 Task: Create a due date automation trigger when advanced on, 2 hours after a card is due add content with a name ending with resume.
Action: Mouse moved to (1335, 97)
Screenshot: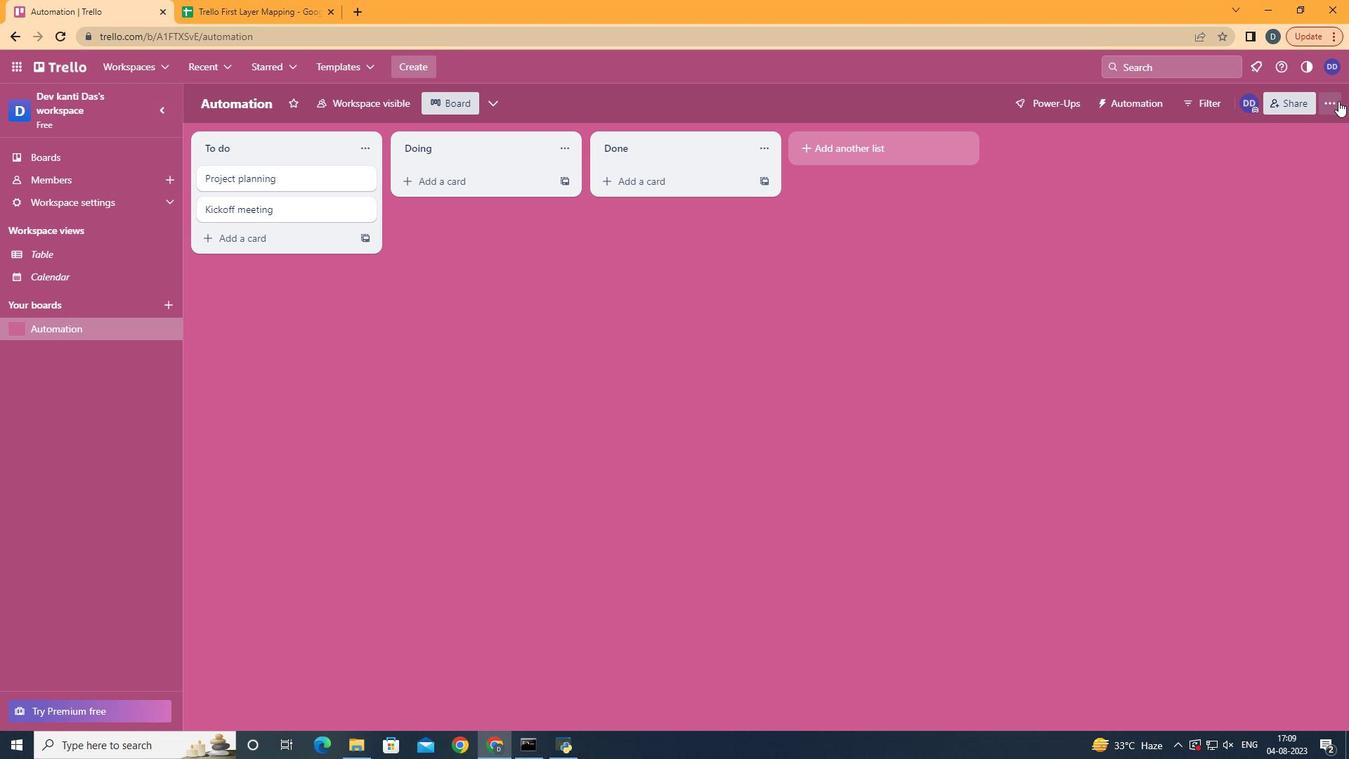 
Action: Mouse pressed left at (1335, 97)
Screenshot: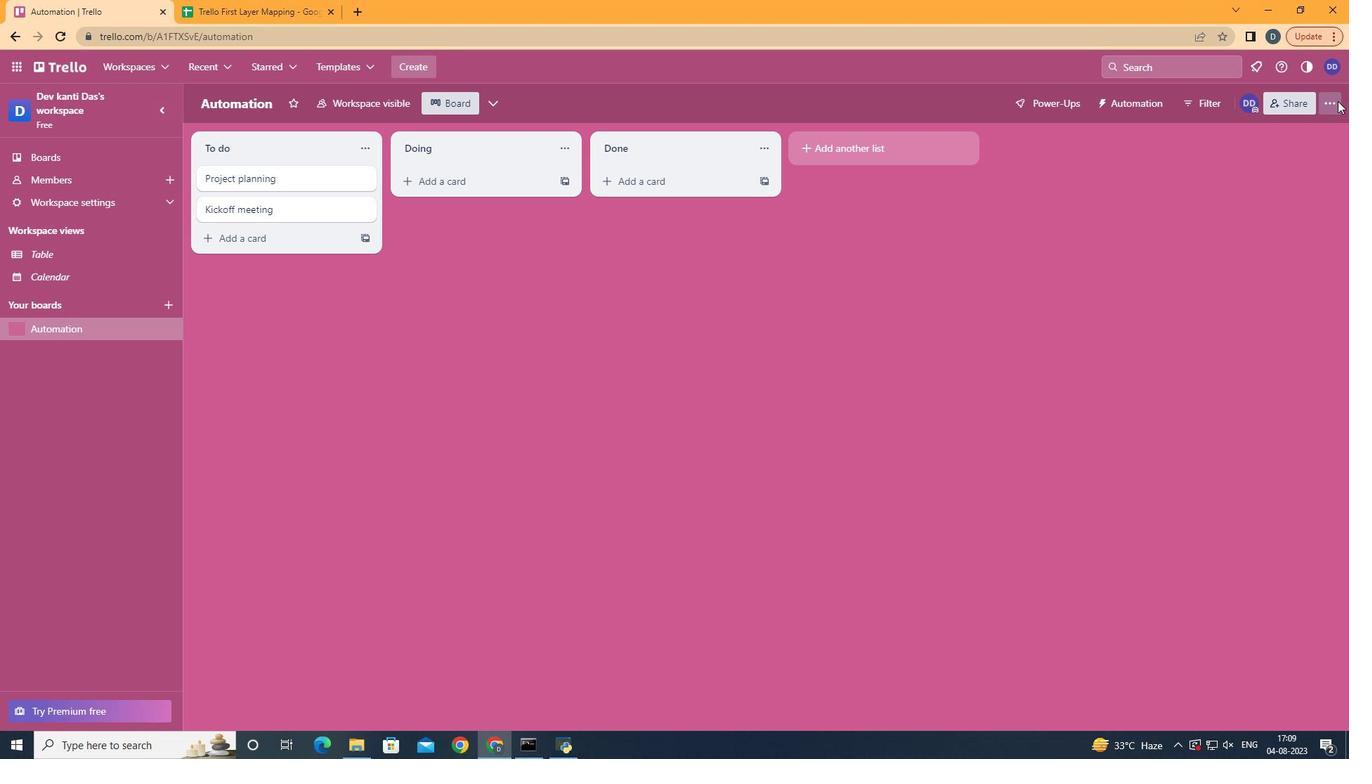 
Action: Mouse moved to (1201, 287)
Screenshot: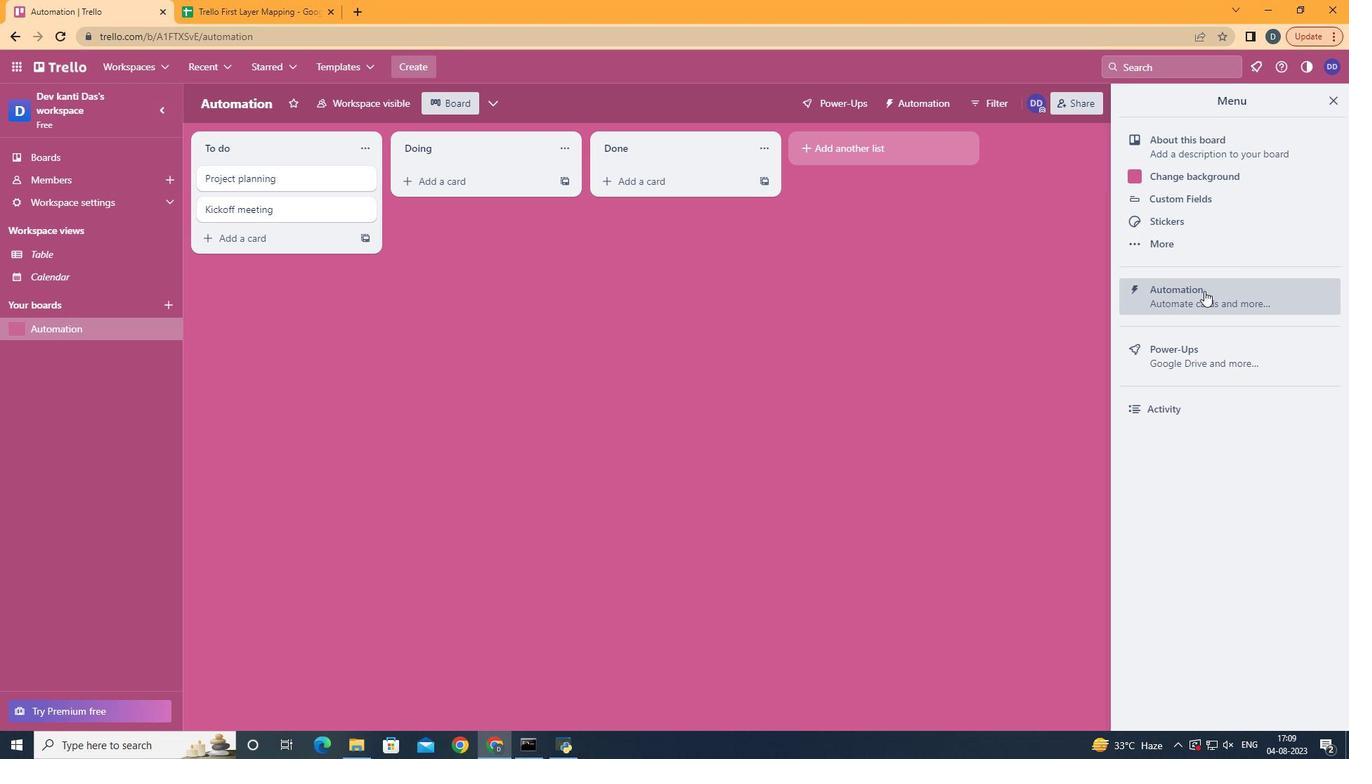 
Action: Mouse pressed left at (1201, 287)
Screenshot: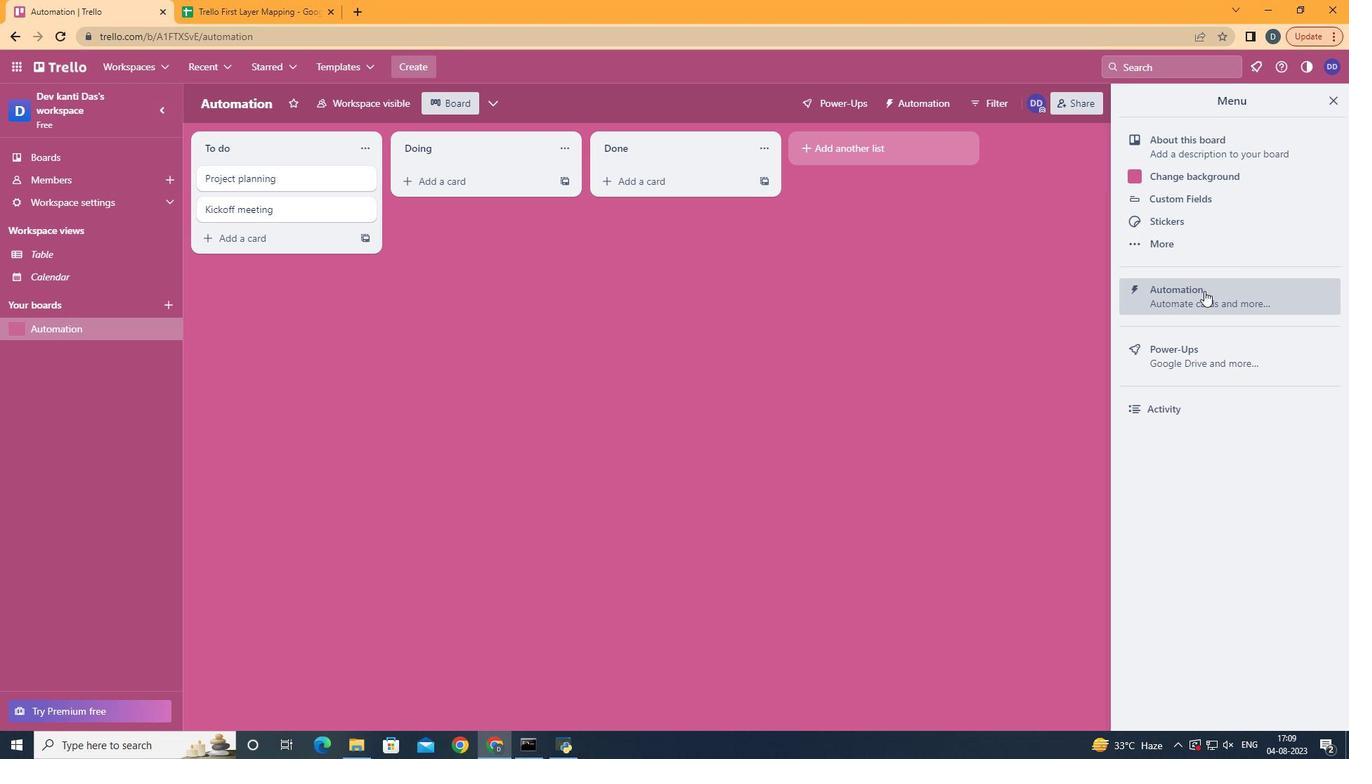 
Action: Mouse moved to (274, 281)
Screenshot: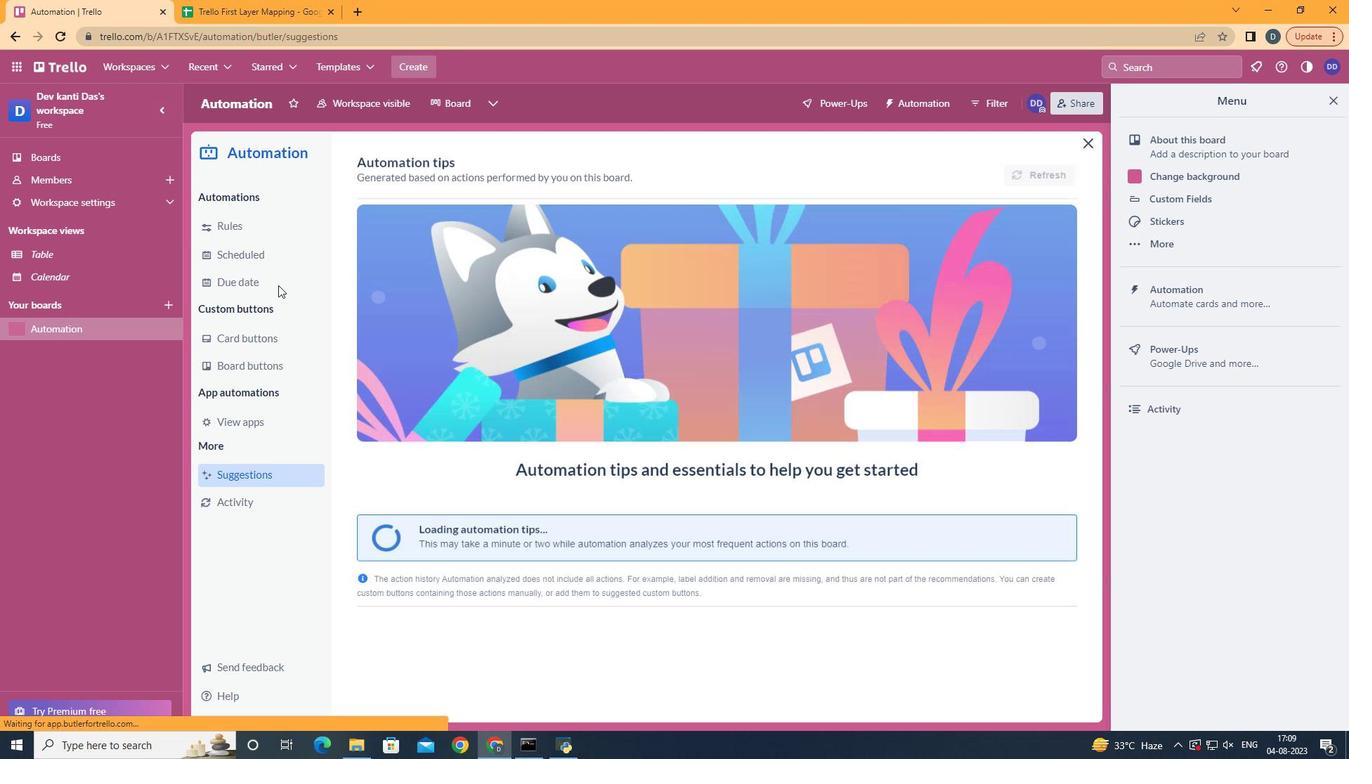 
Action: Mouse pressed left at (274, 281)
Screenshot: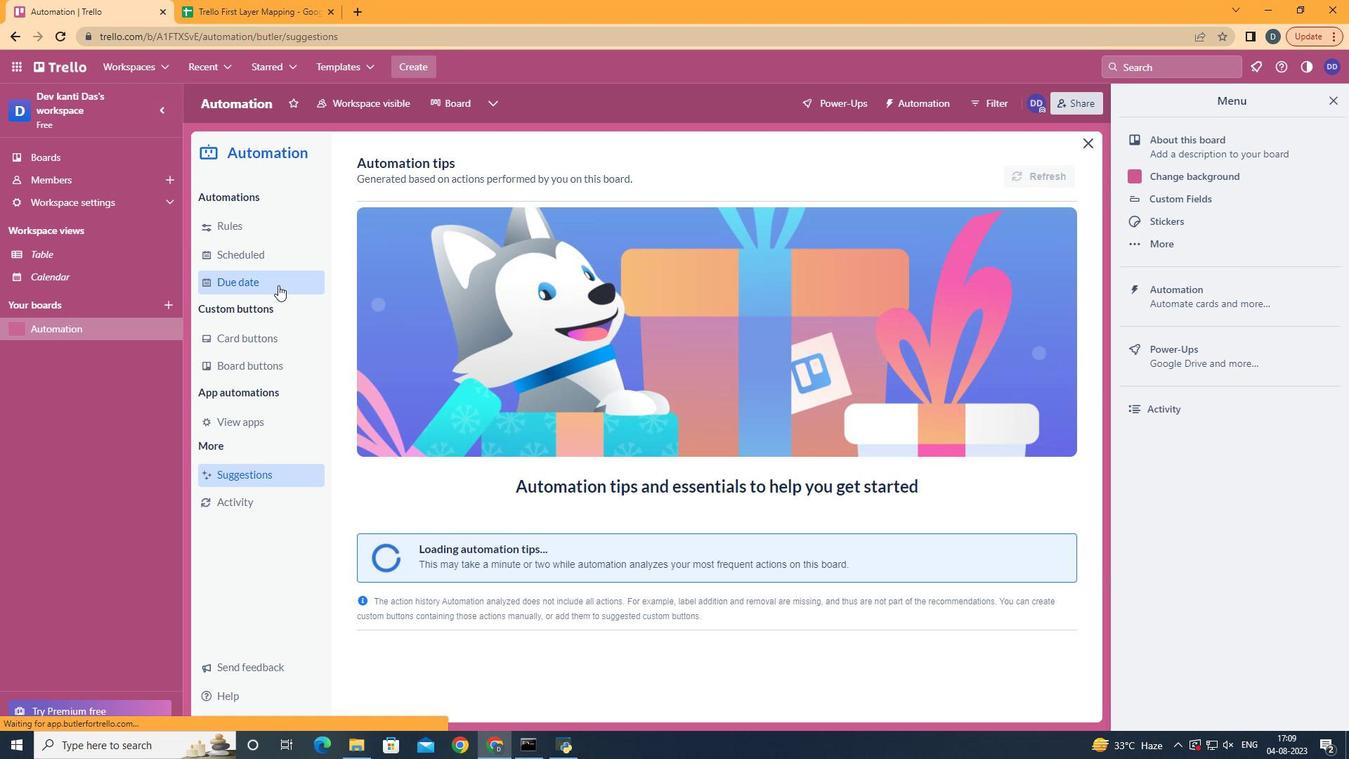 
Action: Mouse moved to (984, 163)
Screenshot: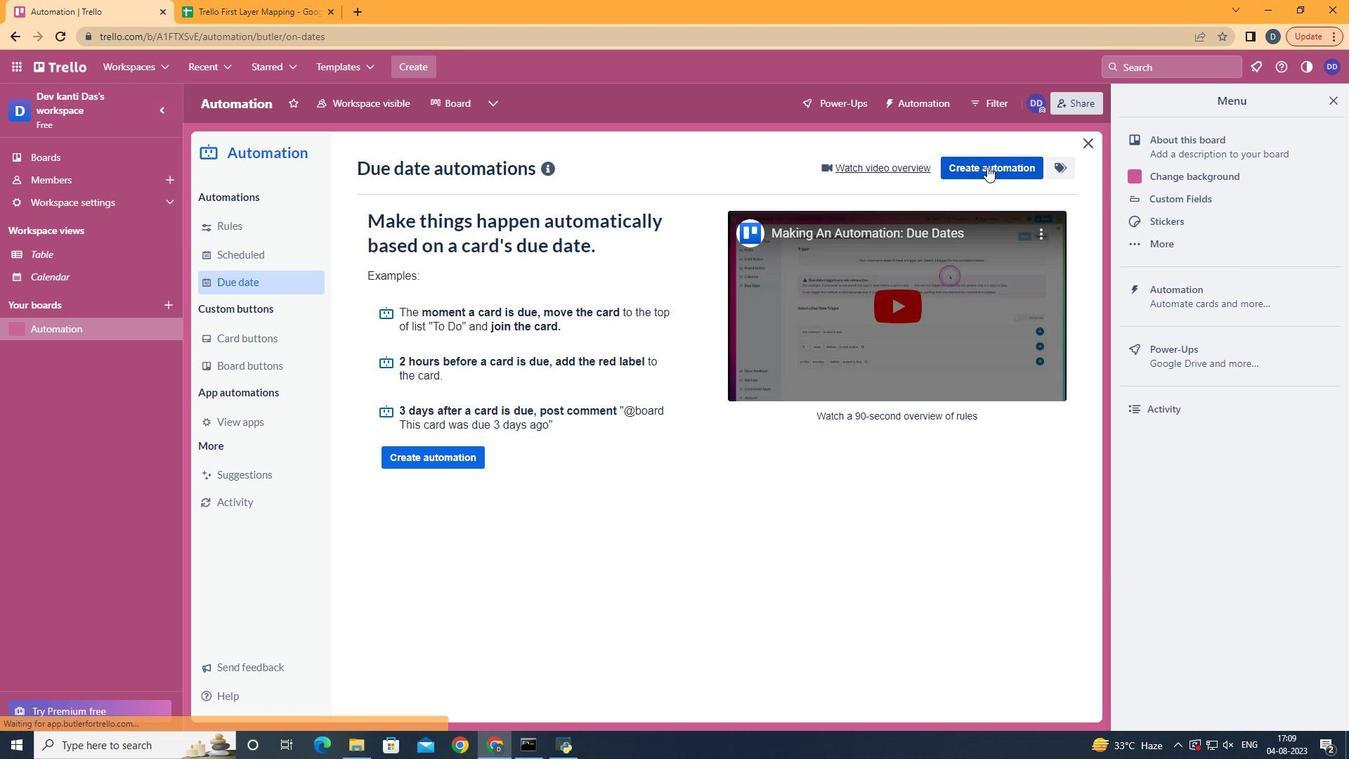 
Action: Mouse pressed left at (984, 163)
Screenshot: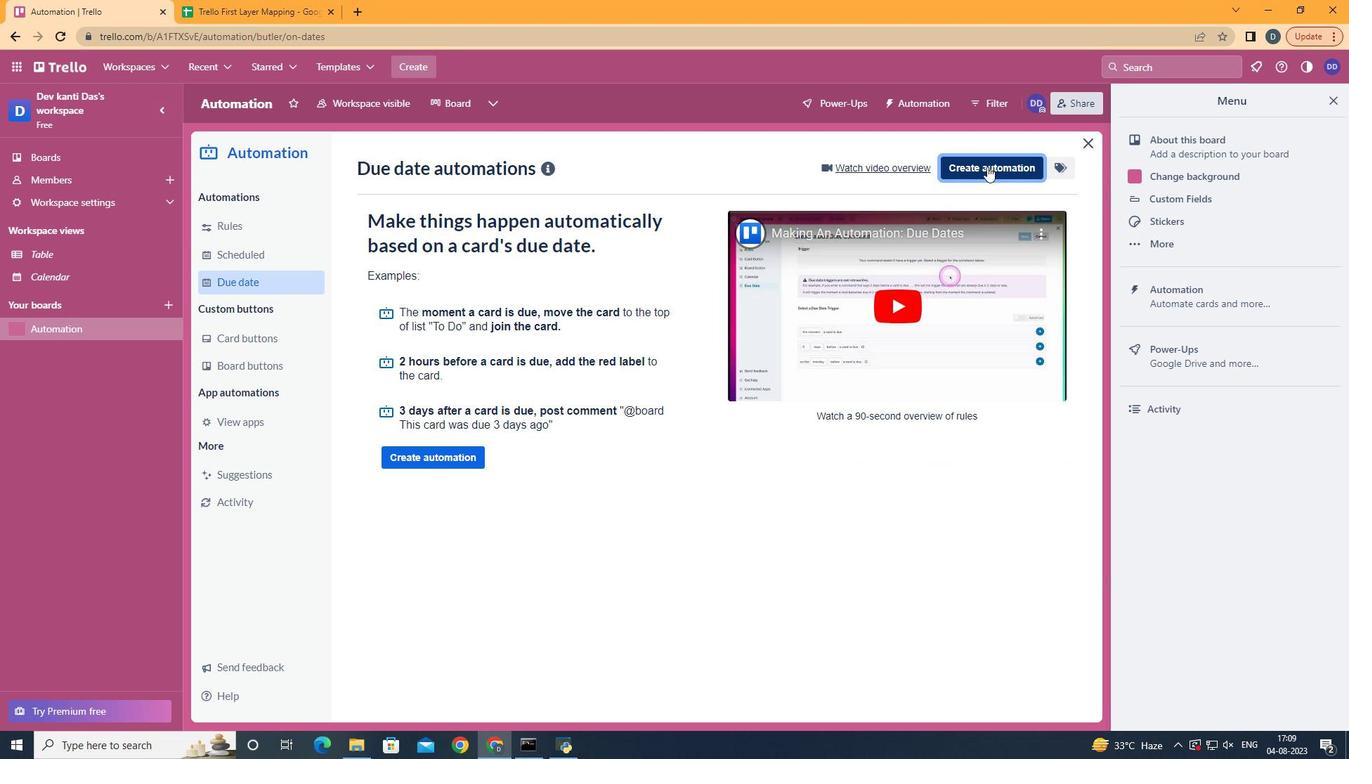 
Action: Mouse moved to (643, 303)
Screenshot: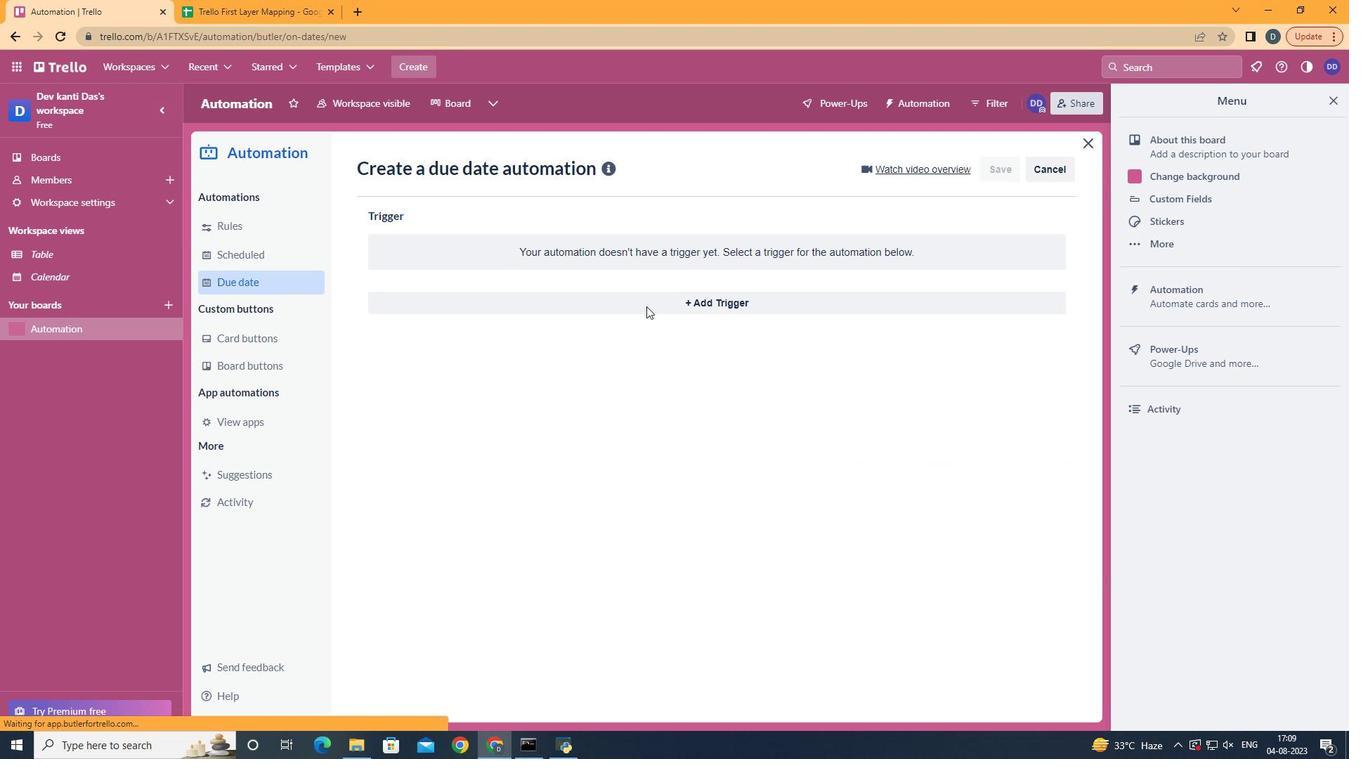 
Action: Mouse pressed left at (643, 303)
Screenshot: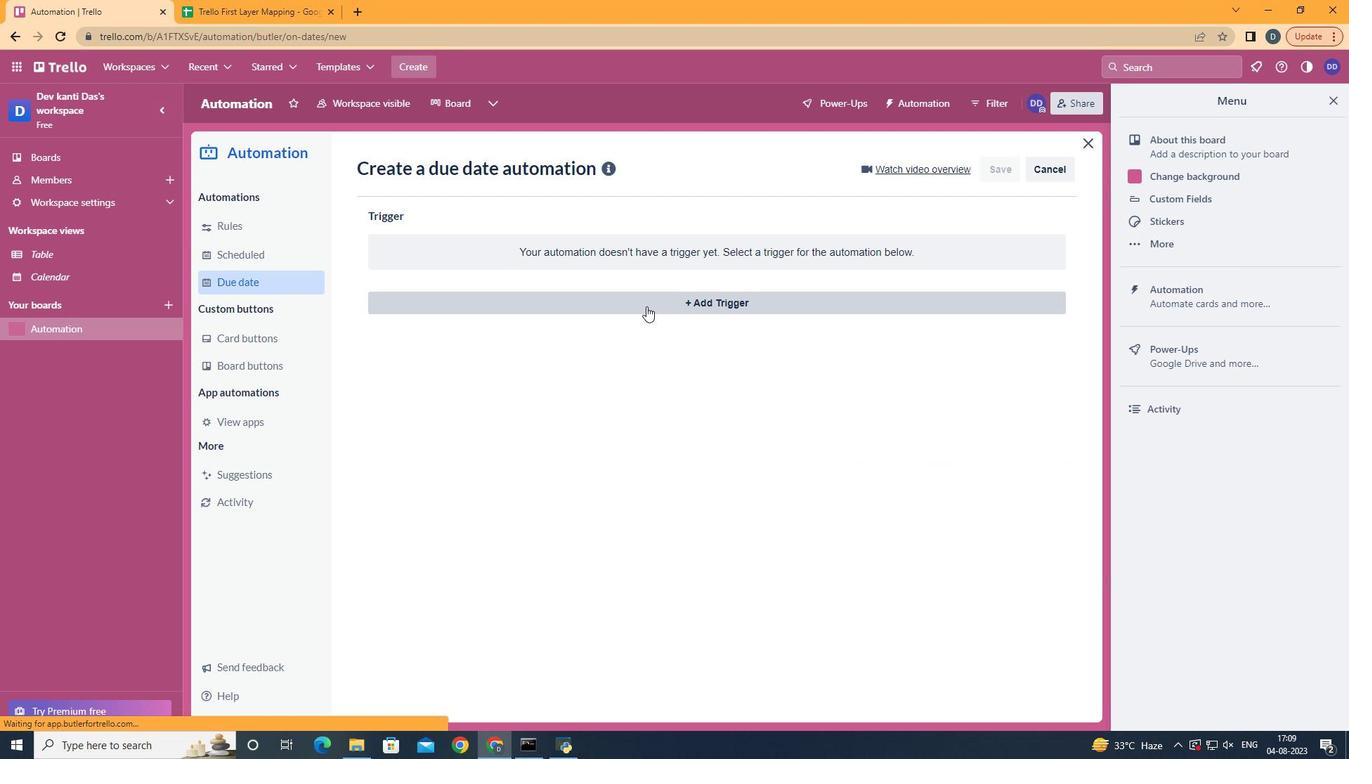 
Action: Mouse moved to (445, 594)
Screenshot: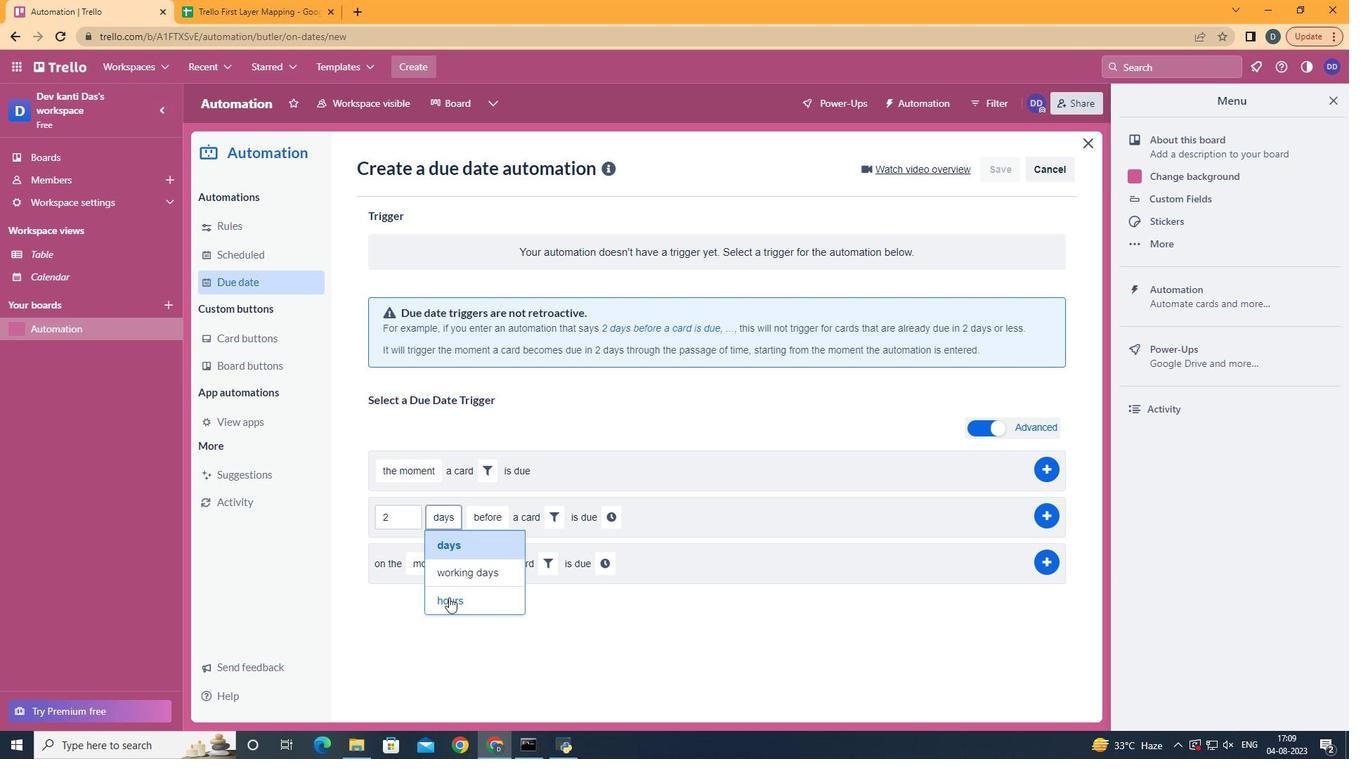 
Action: Mouse pressed left at (445, 594)
Screenshot: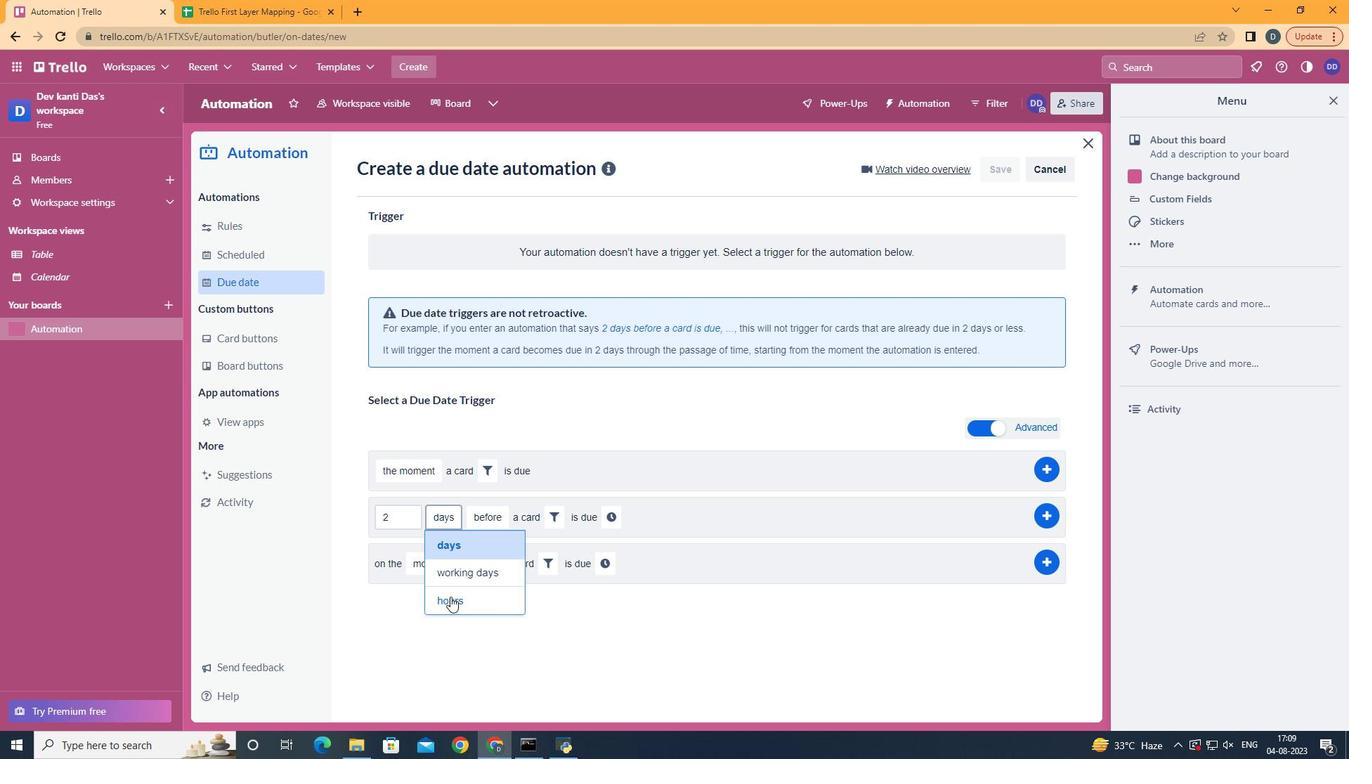
Action: Mouse moved to (494, 573)
Screenshot: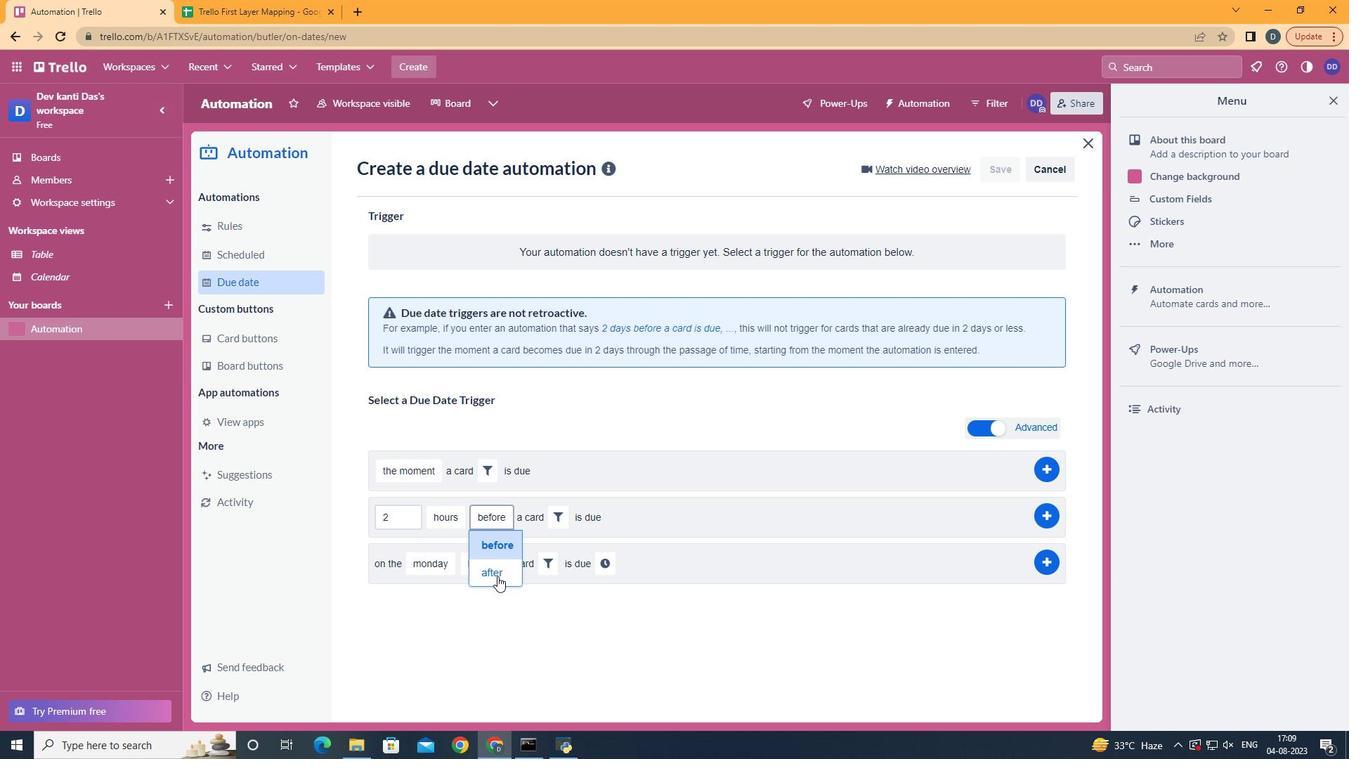 
Action: Mouse pressed left at (494, 573)
Screenshot: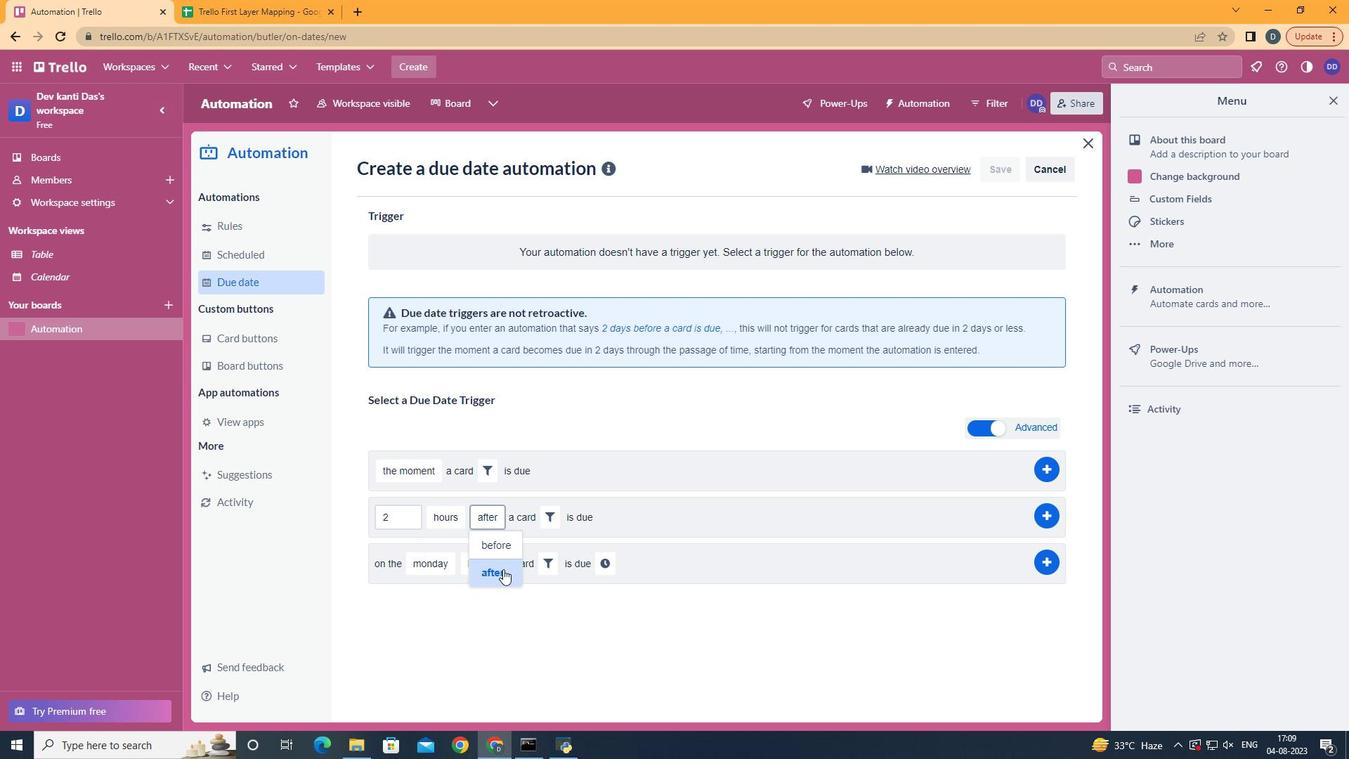 
Action: Mouse moved to (543, 529)
Screenshot: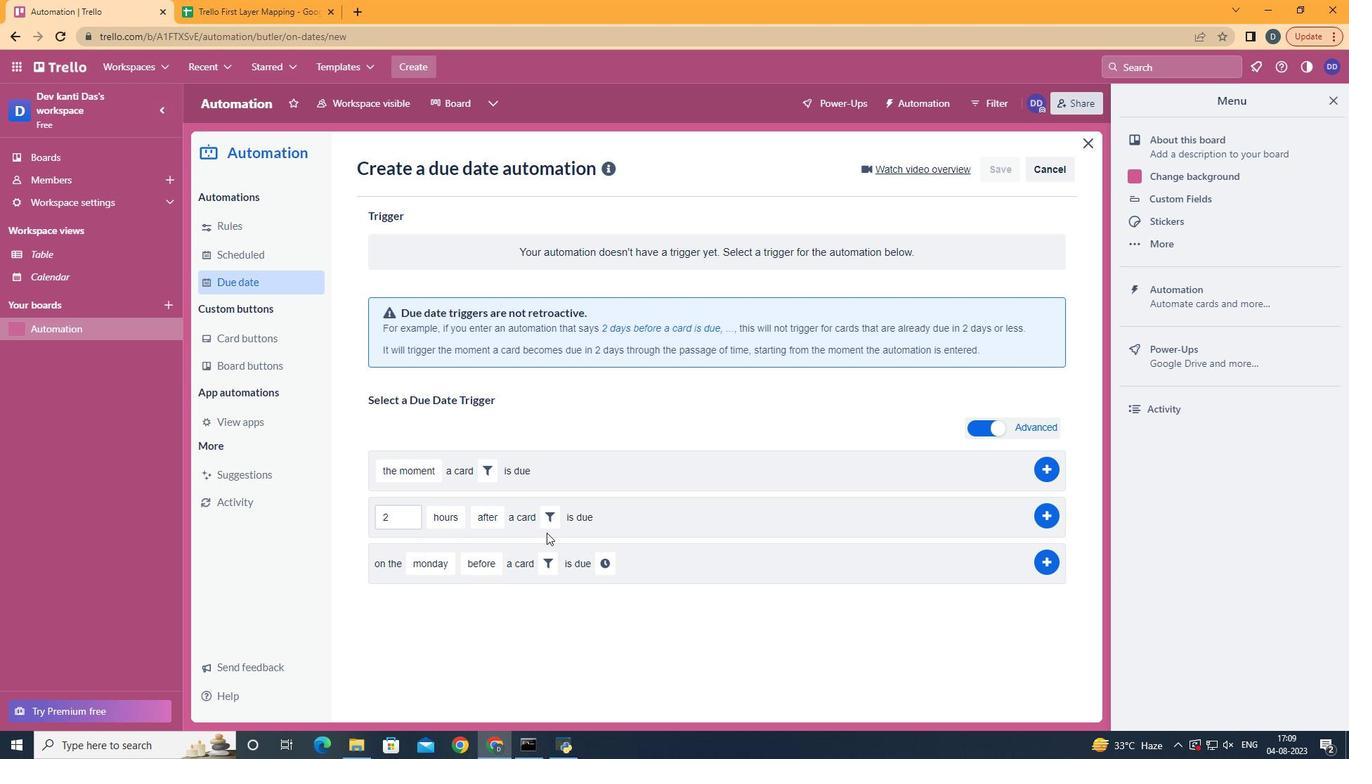 
Action: Mouse pressed left at (543, 529)
Screenshot: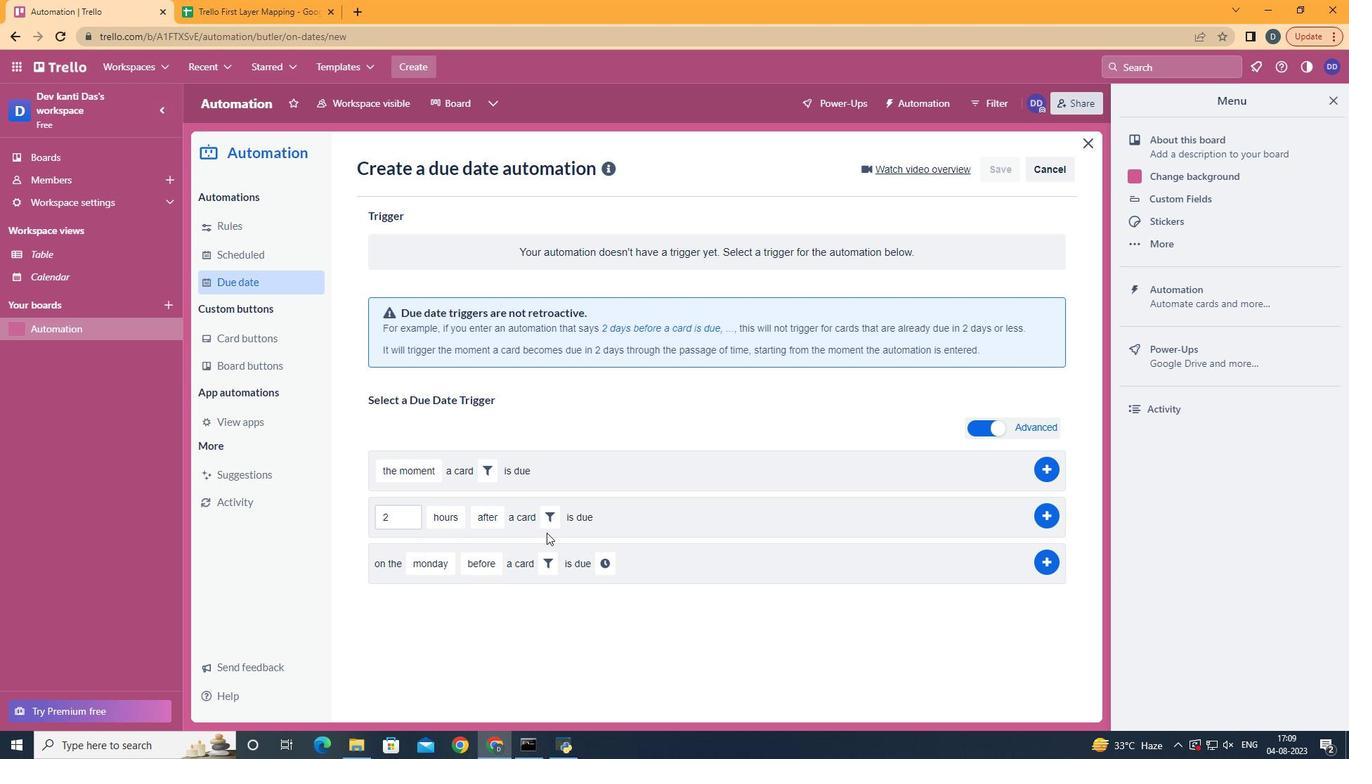 
Action: Mouse moved to (547, 519)
Screenshot: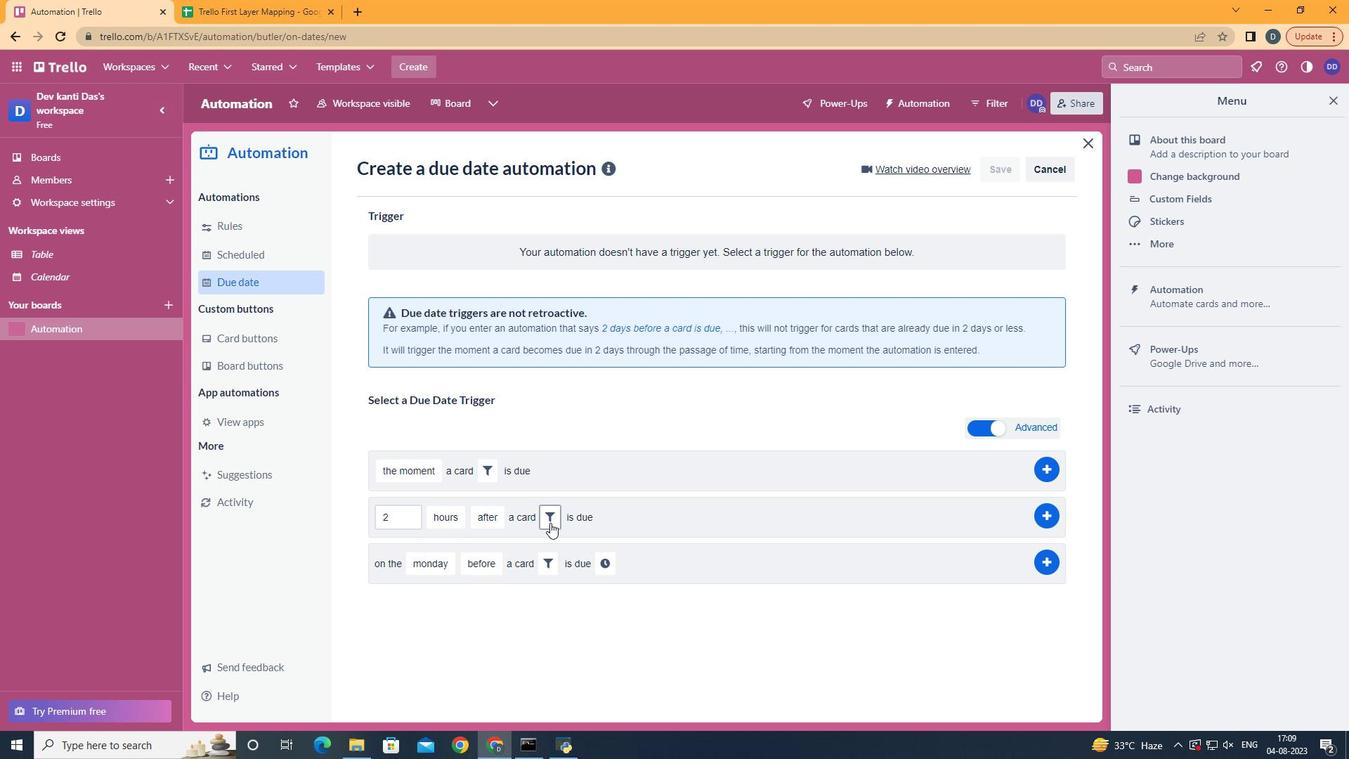 
Action: Mouse pressed left at (547, 519)
Screenshot: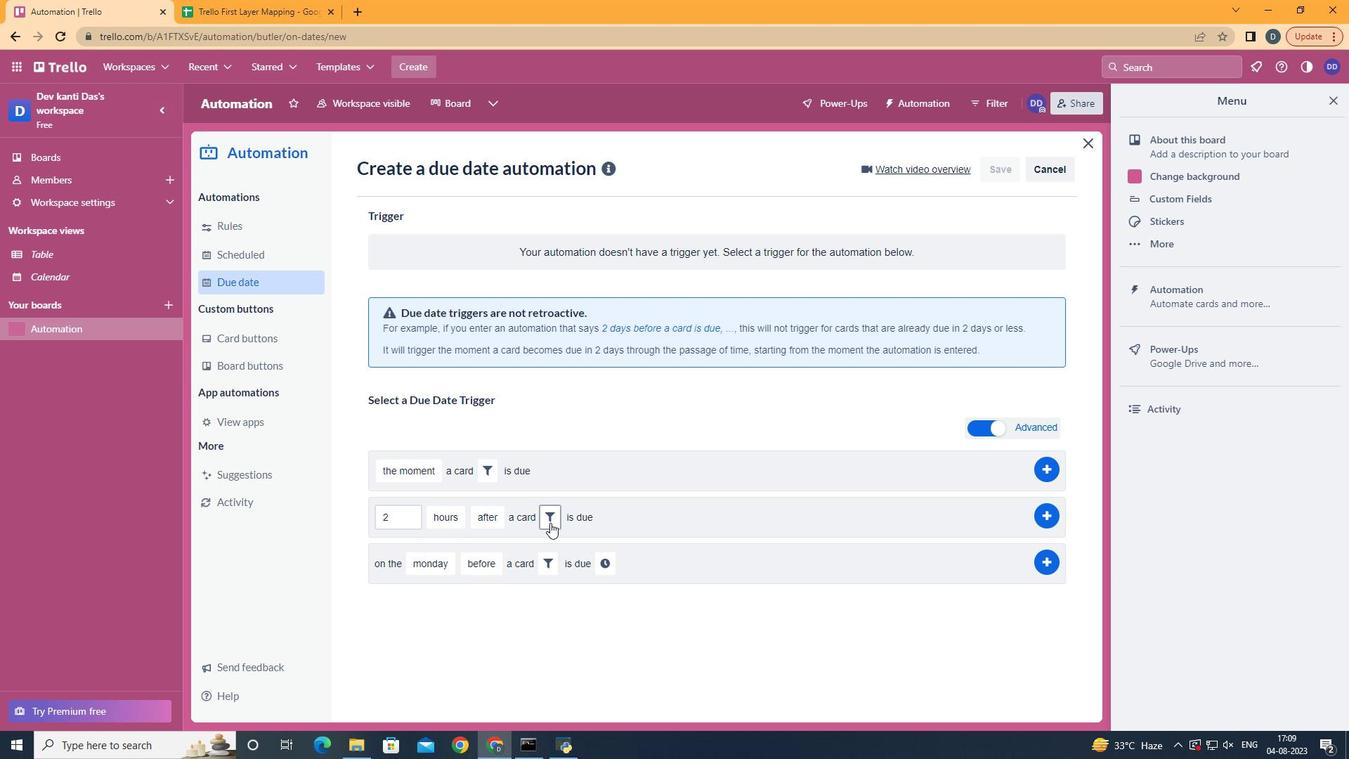 
Action: Mouse moved to (734, 558)
Screenshot: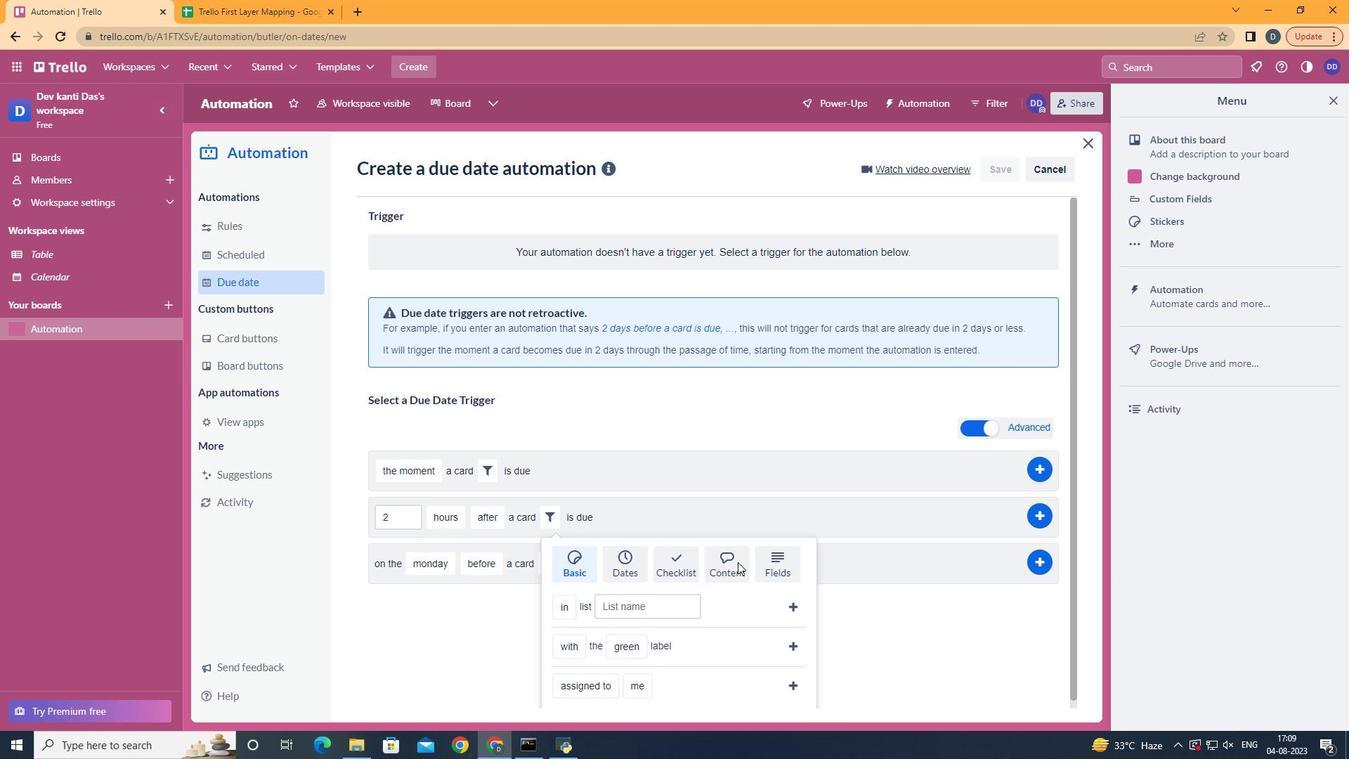 
Action: Mouse pressed left at (734, 558)
Screenshot: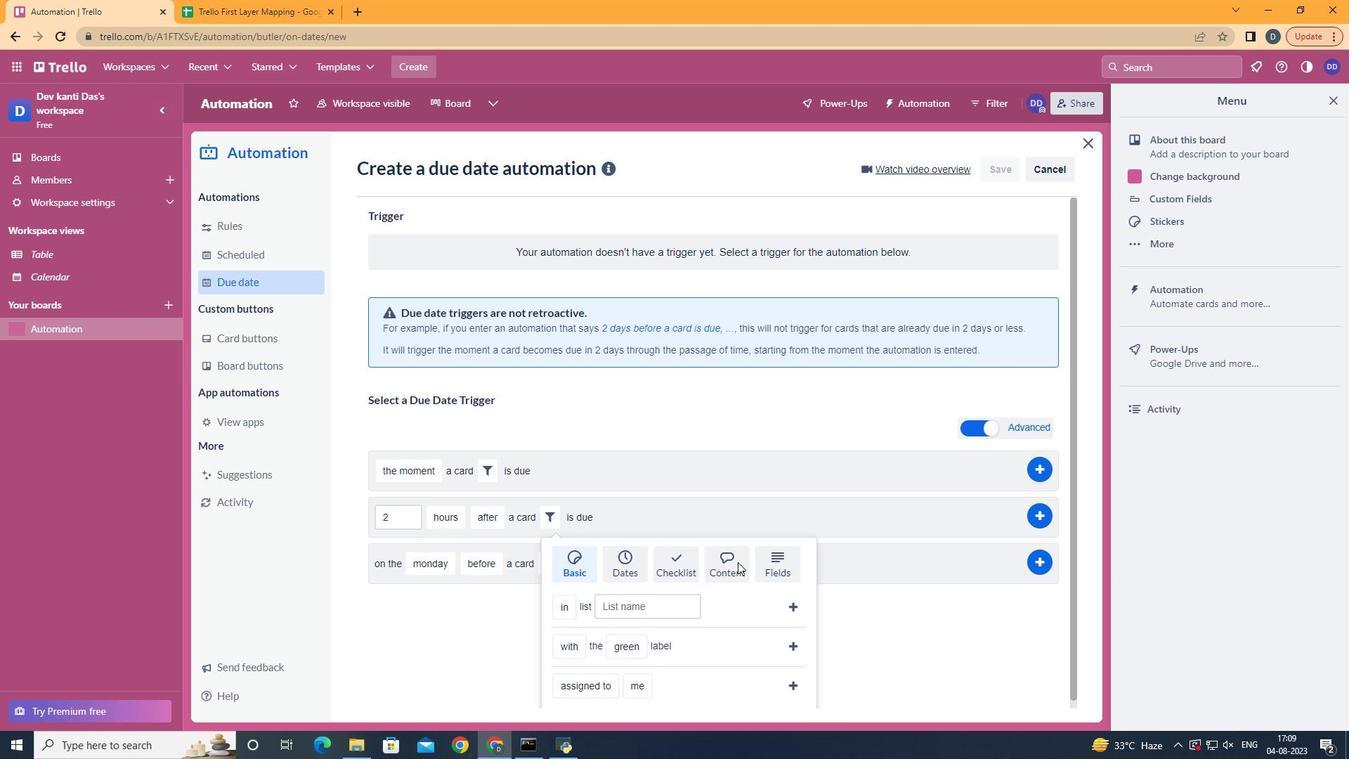 
Action: Mouse moved to (594, 626)
Screenshot: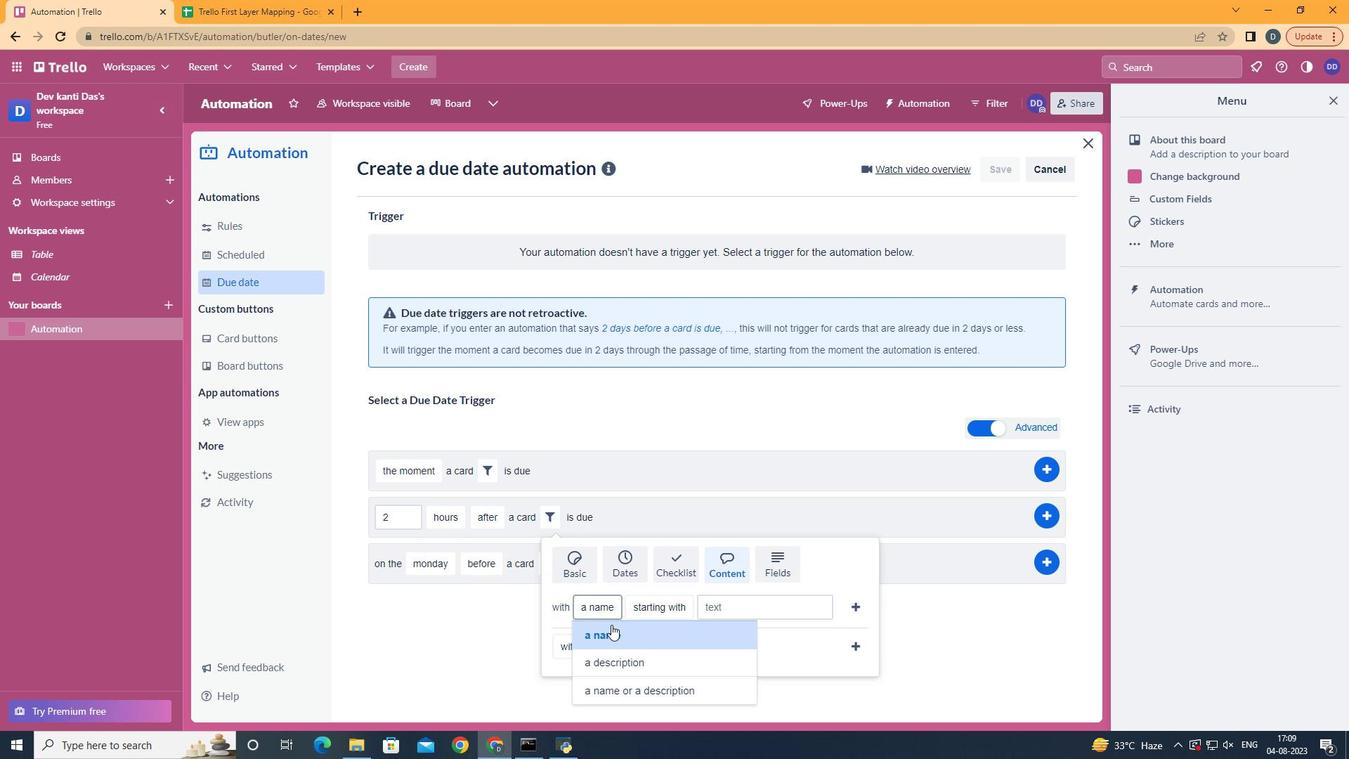 
Action: Mouse pressed left at (594, 626)
Screenshot: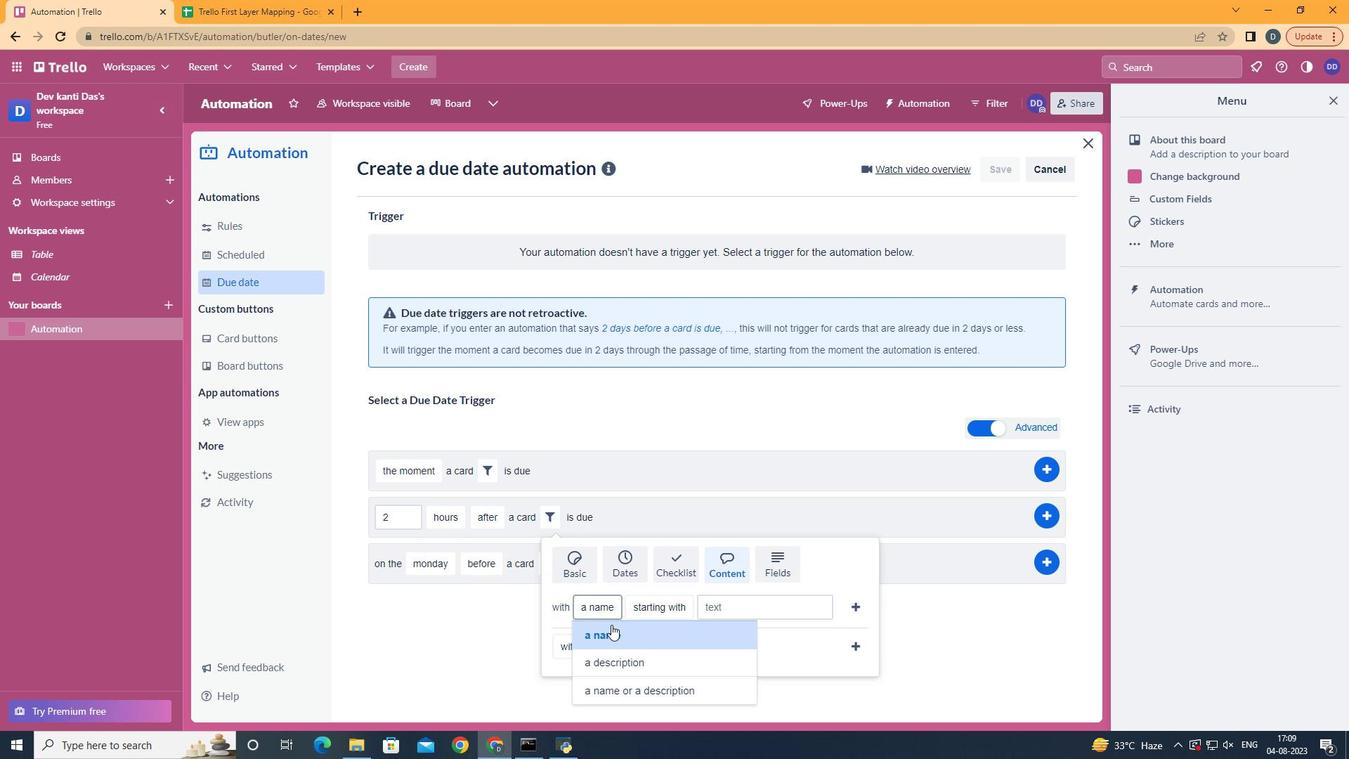 
Action: Mouse moved to (689, 470)
Screenshot: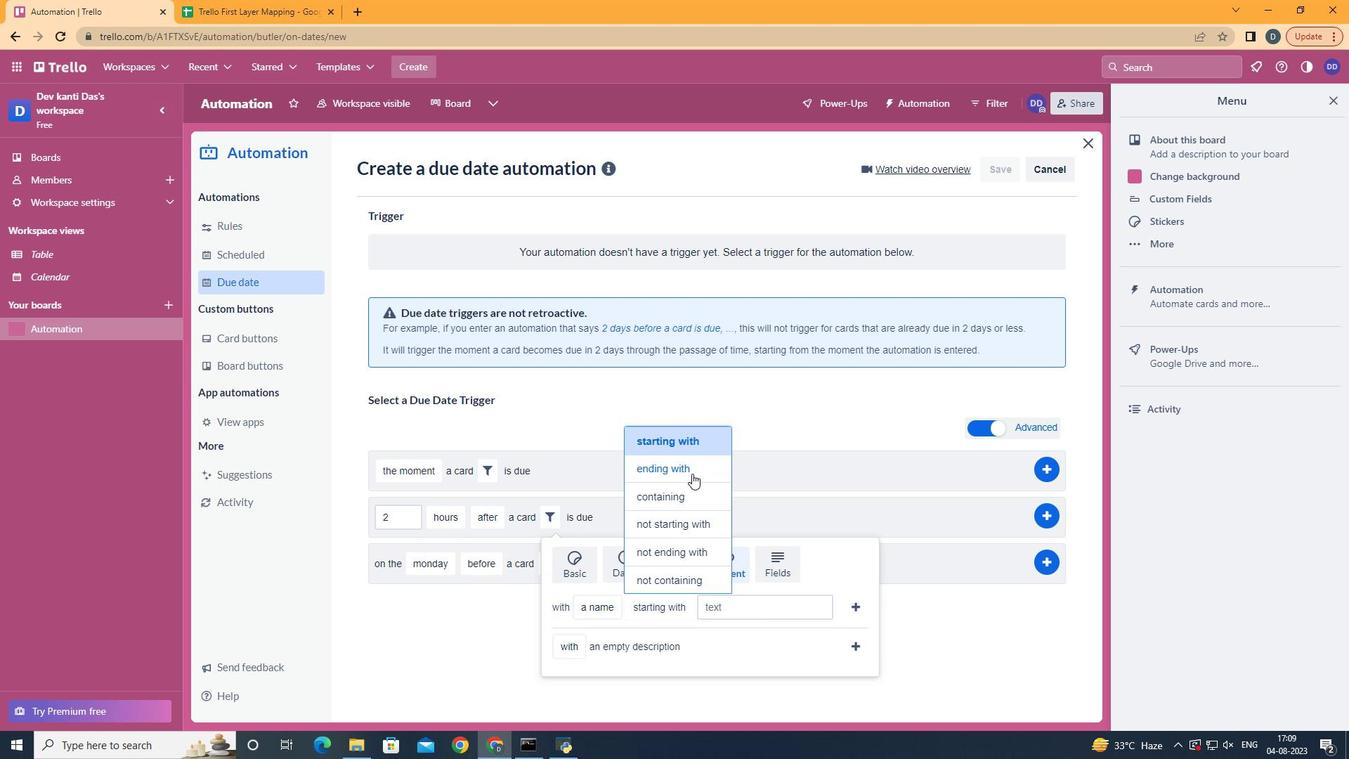 
Action: Mouse pressed left at (689, 470)
Screenshot: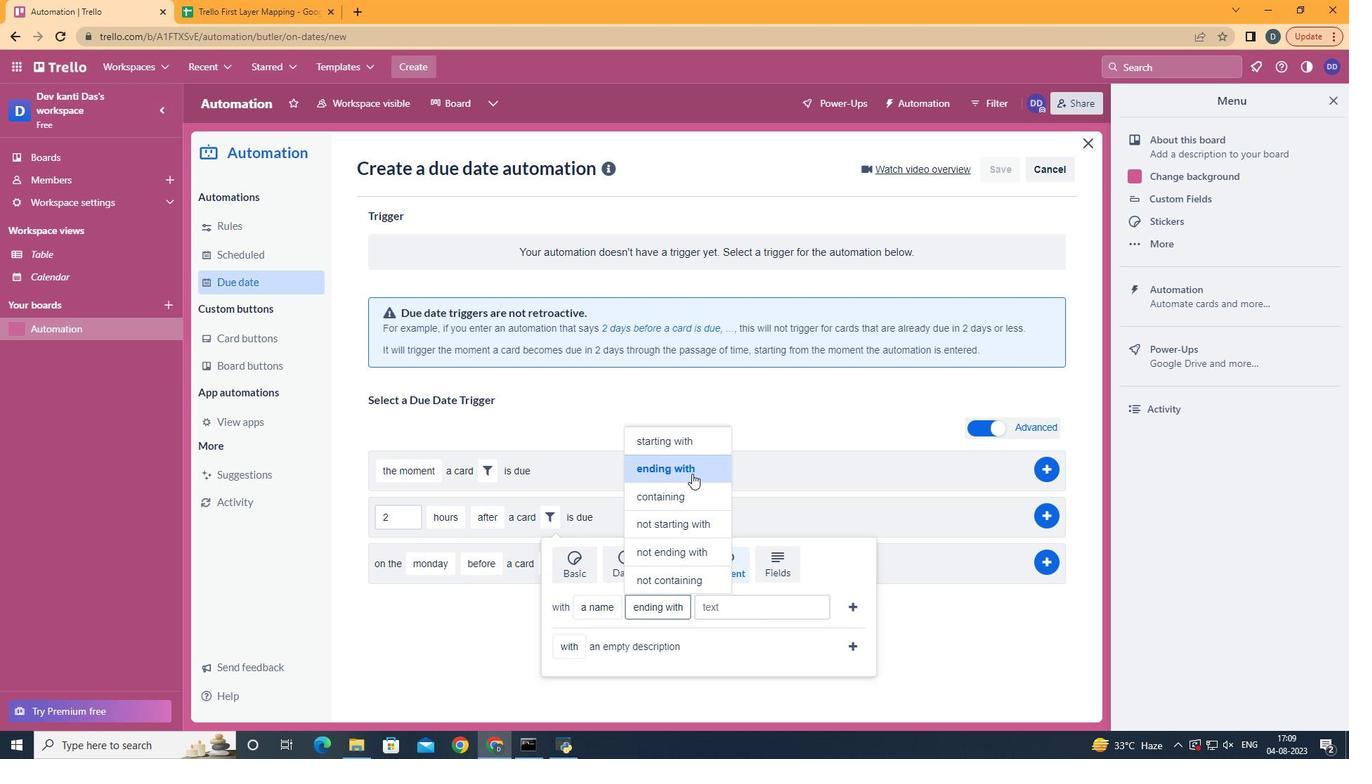 
Action: Mouse moved to (755, 597)
Screenshot: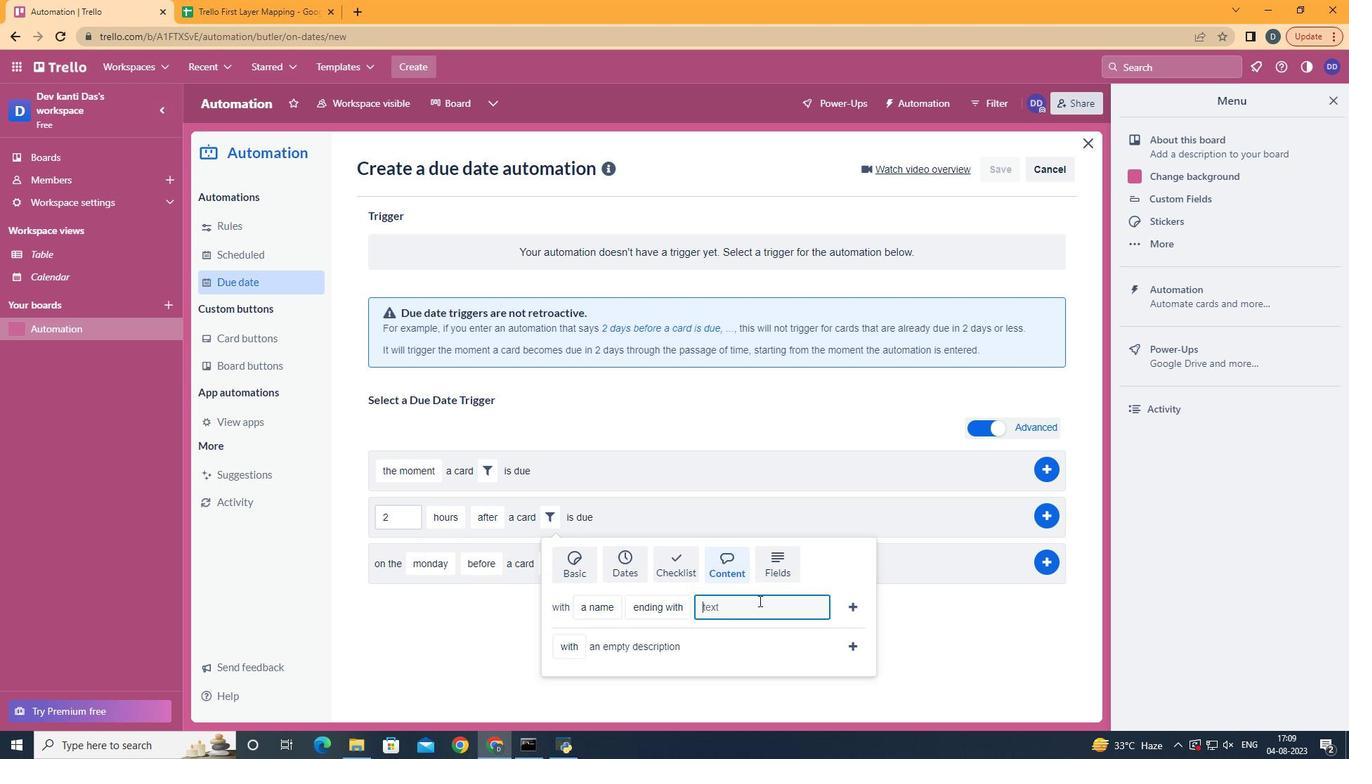 
Action: Mouse pressed left at (755, 597)
Screenshot: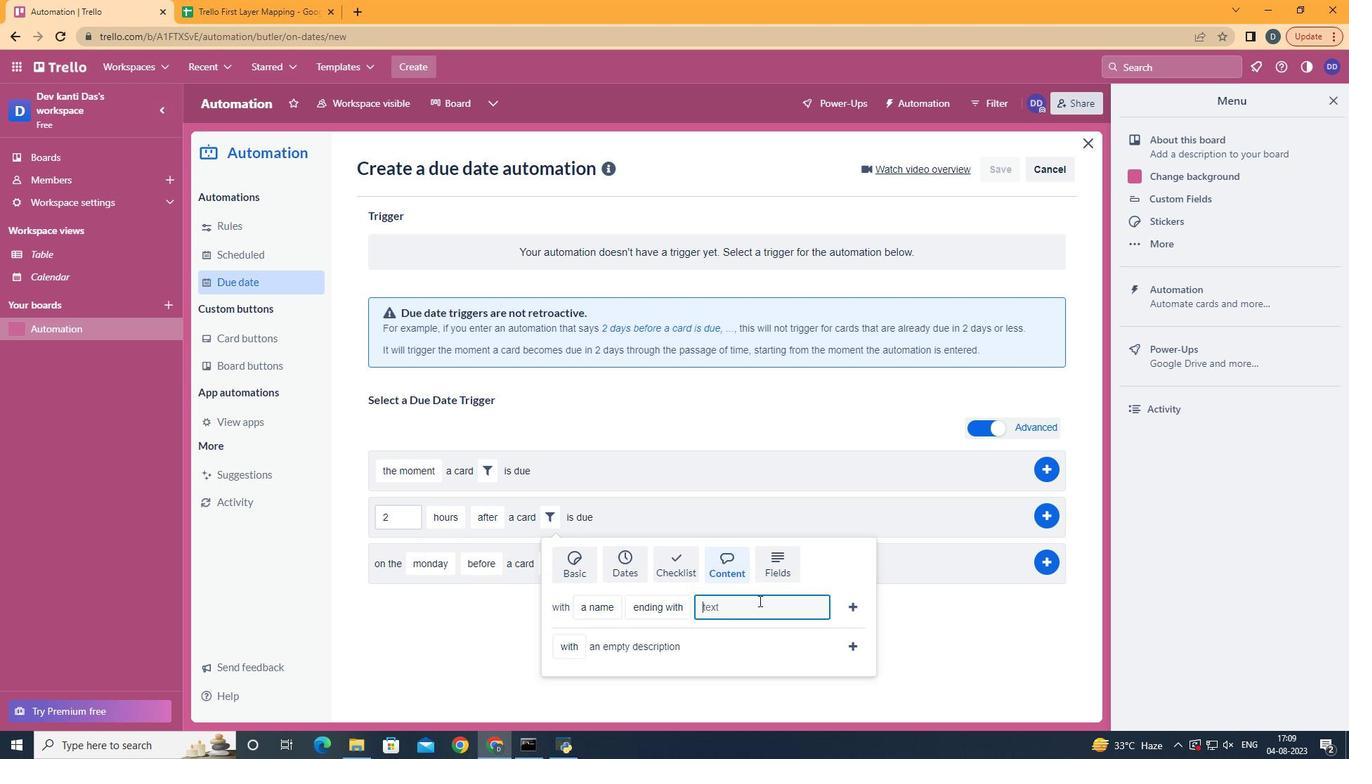 
Action: Key pressed resume
Screenshot: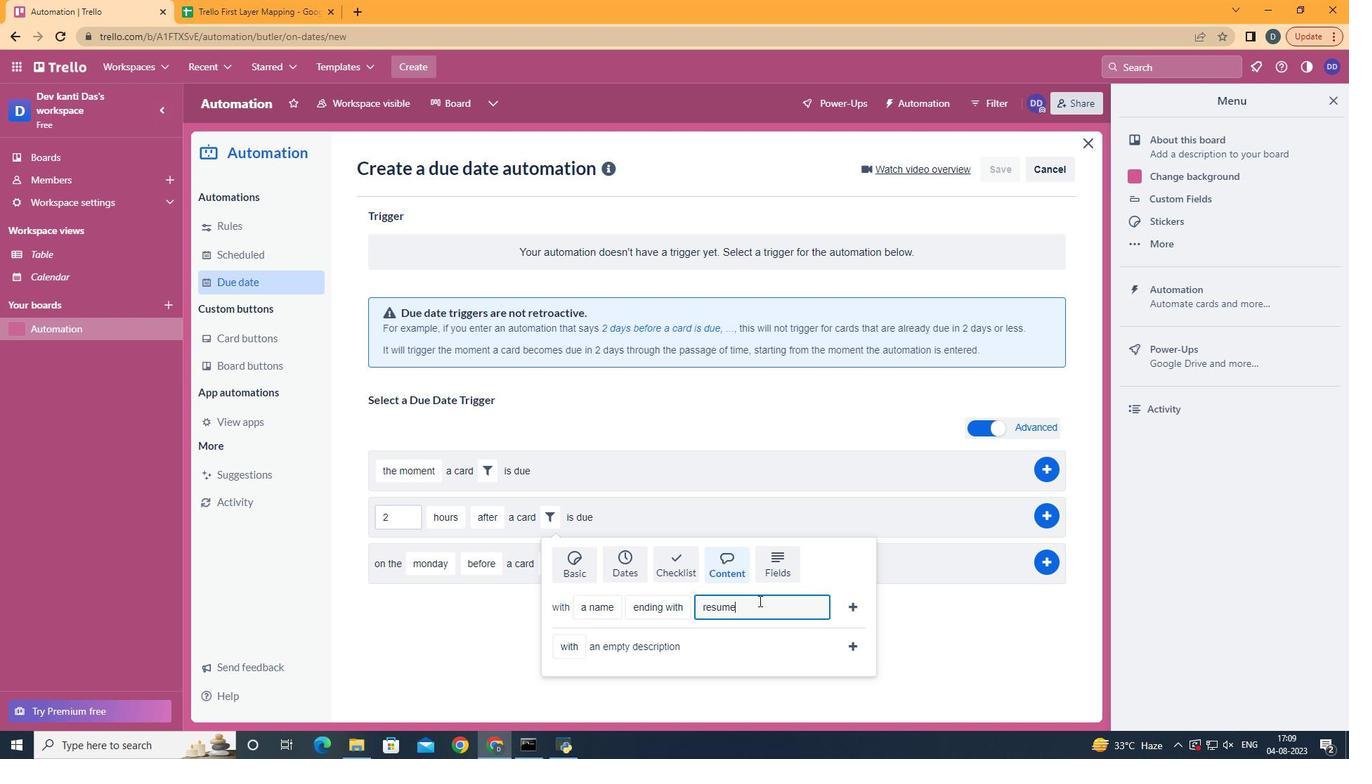 
Action: Mouse moved to (859, 602)
Screenshot: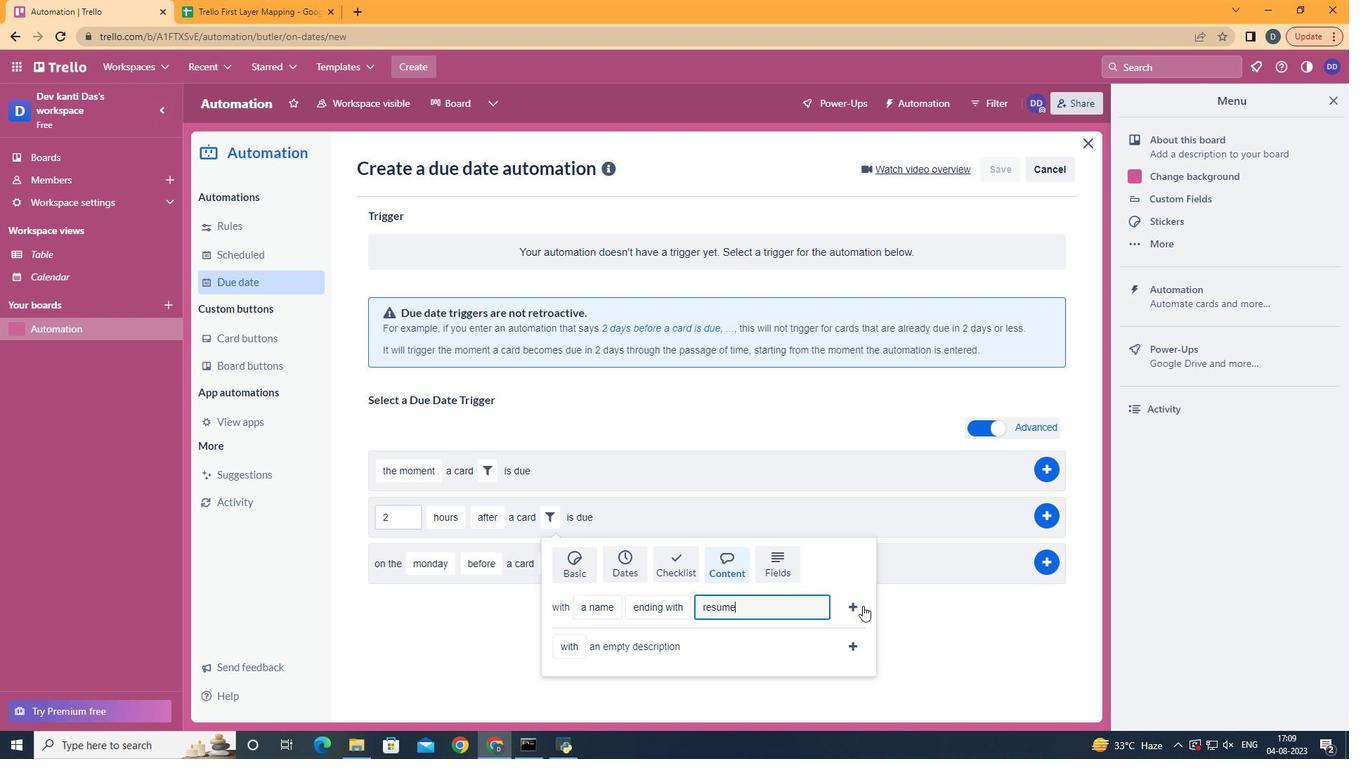
Action: Mouse pressed left at (859, 602)
Screenshot: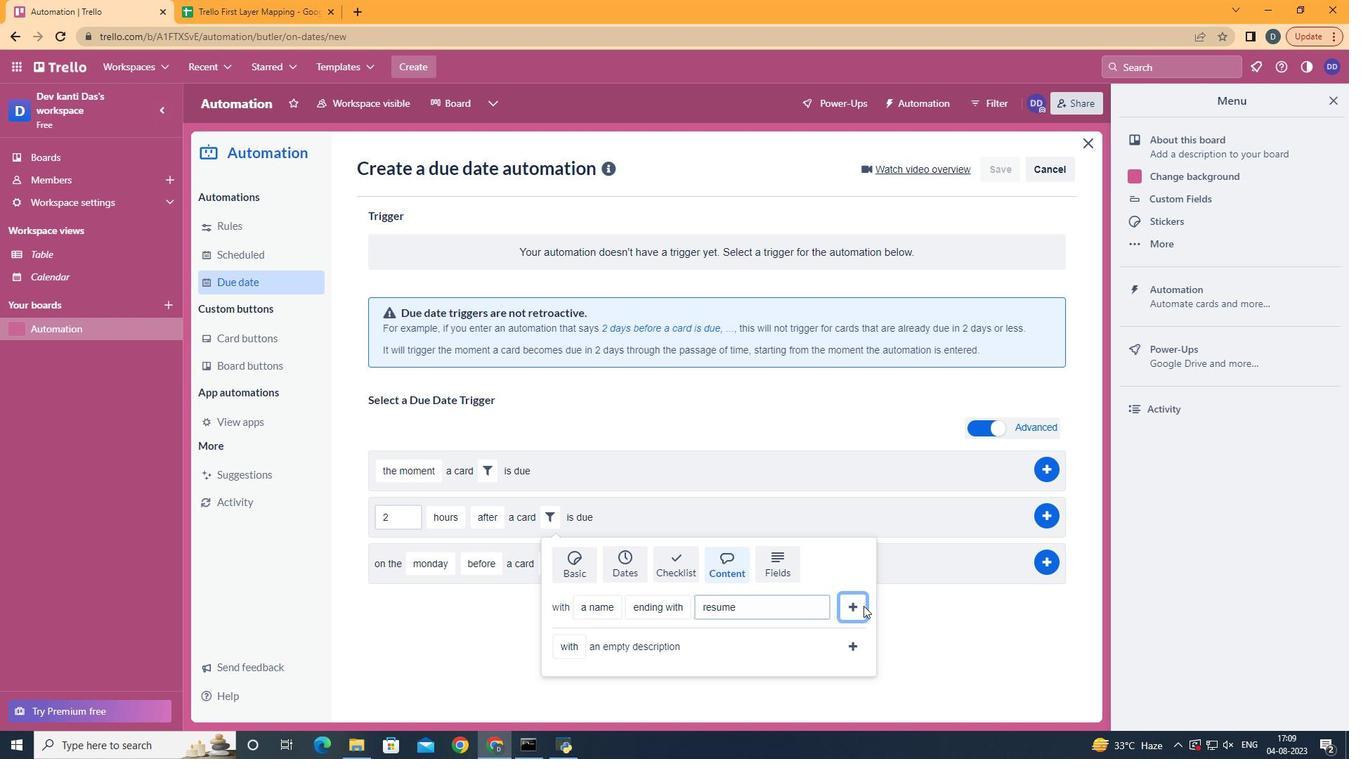 
Action: Mouse moved to (1032, 509)
Screenshot: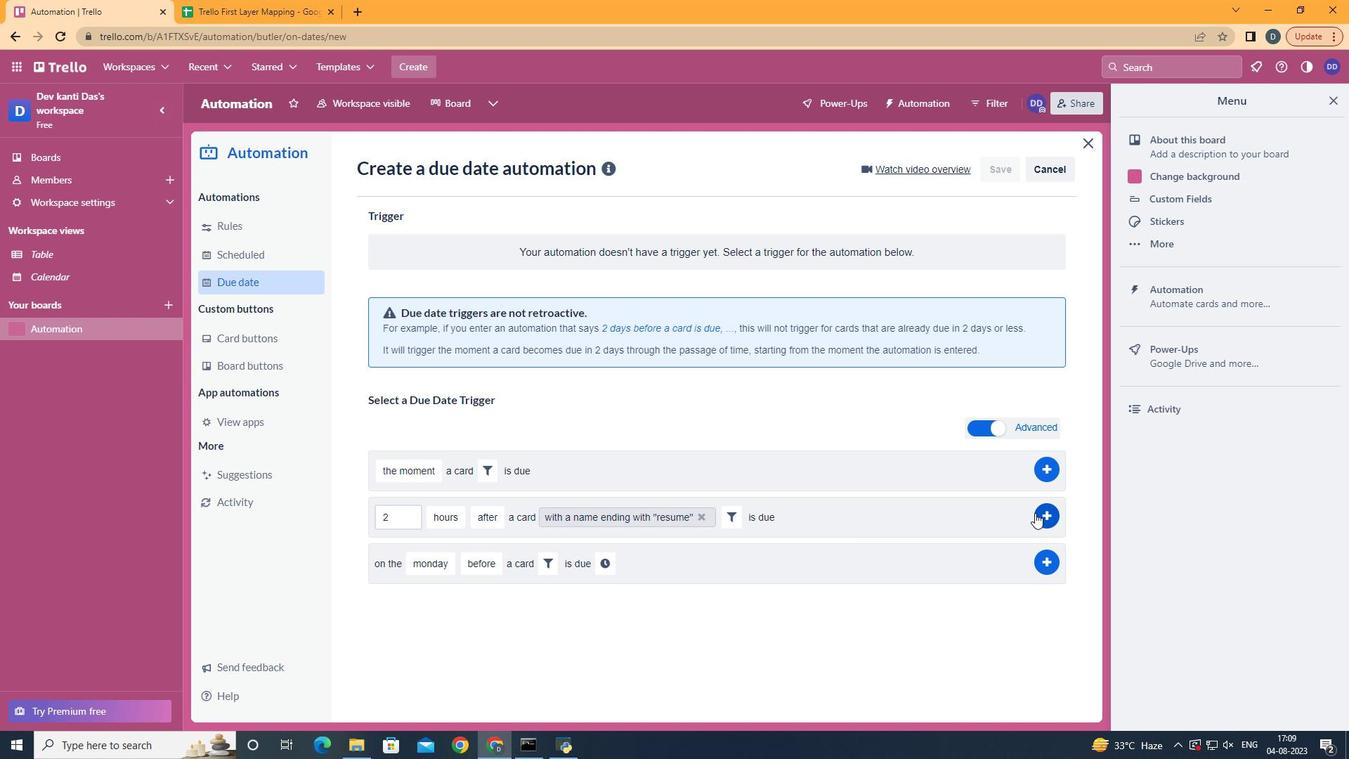 
Action: Mouse pressed left at (1032, 509)
Screenshot: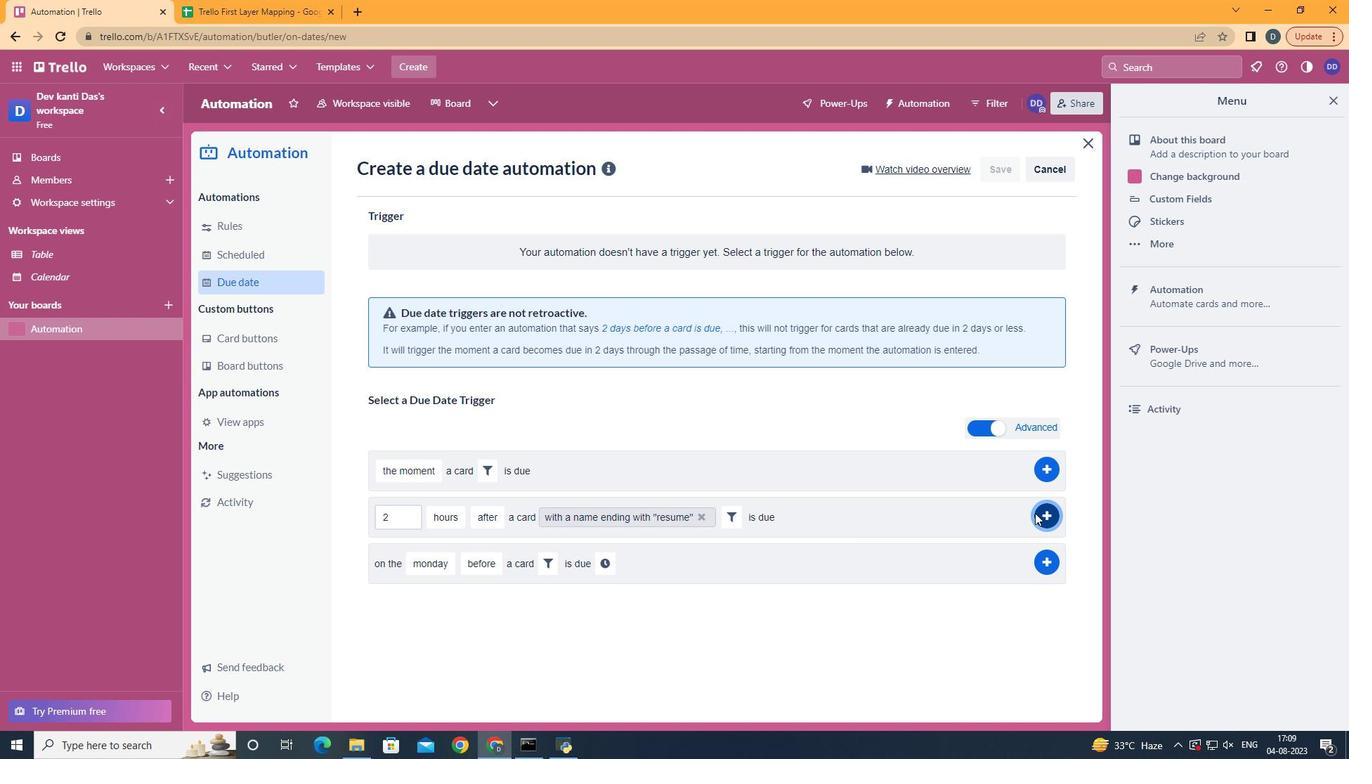
Action: Mouse moved to (525, 253)
Screenshot: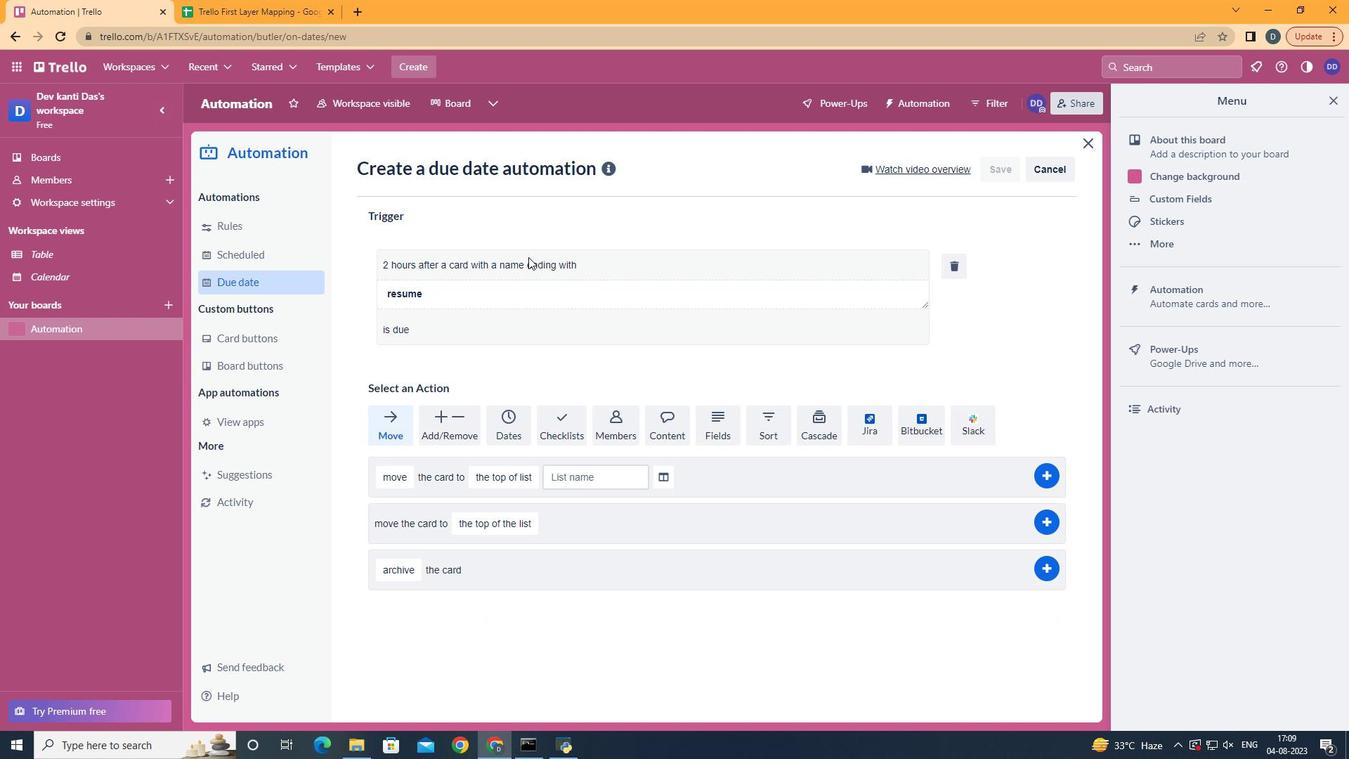 
